 Task: What is a key characteristic of the Edo period art?
Action: Mouse moved to (158, 121)
Screenshot: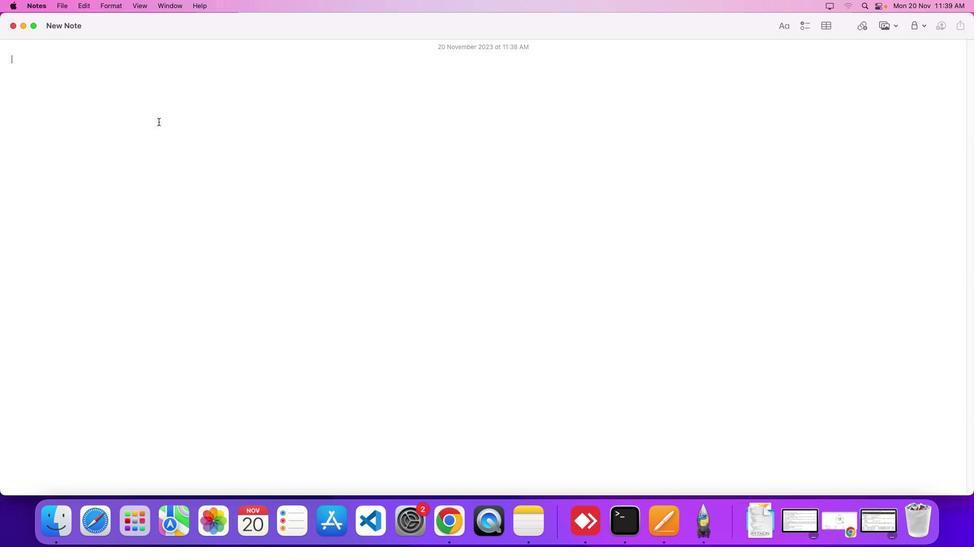 
Action: Mouse pressed left at (158, 121)
Screenshot: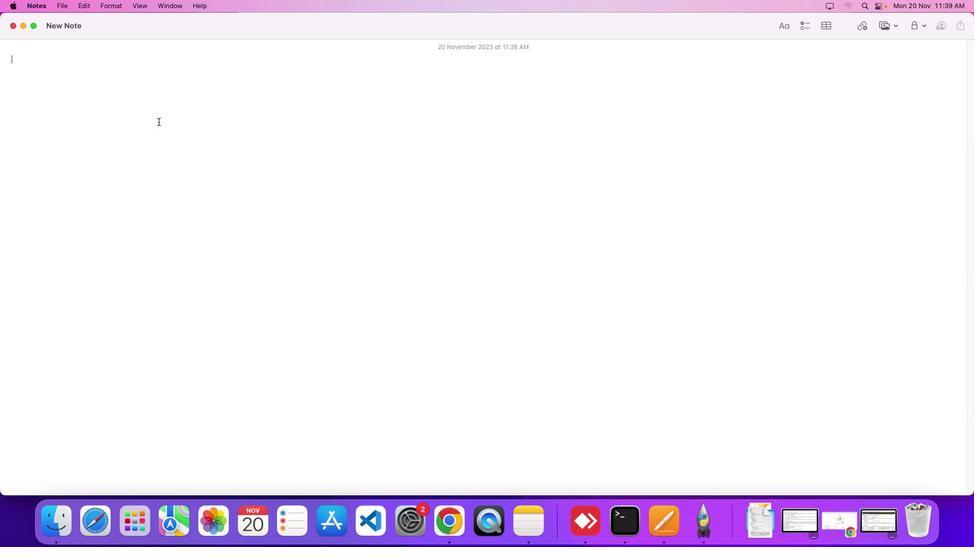 
Action: Key pressed Key.shift'W''h''a''t'Key.space'i''s'Key.space'a'Key.space'k''e''y'Key.space'c''h''a''r''a''c''t''e''r''i''s''t''i''c'Key.space'o''f'Key.space't''h''e'Key.spaceKey.shift'E''d''o'Key.space'p''e''r''i''o''d'Key.space'a''r''t'Key.shift_r'?''?''?'Key.backspaceKey.backspaceKey.enter
Screenshot: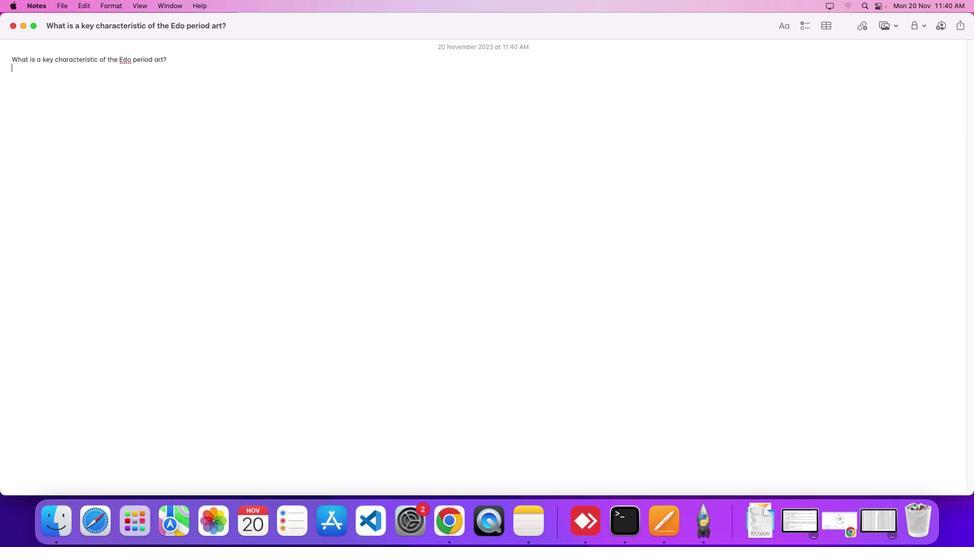
Action: Mouse moved to (836, 523)
Screenshot: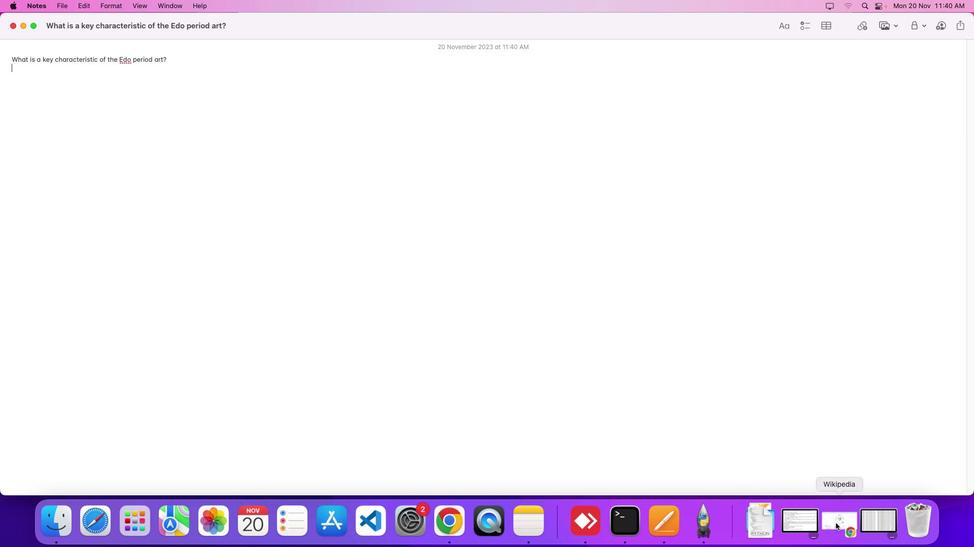 
Action: Mouse pressed left at (836, 523)
Screenshot: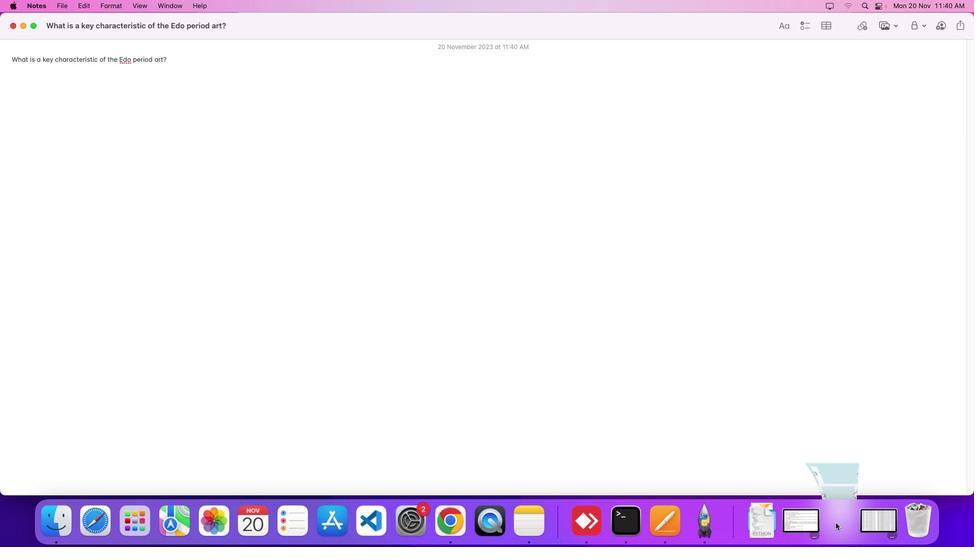 
Action: Mouse moved to (389, 308)
Screenshot: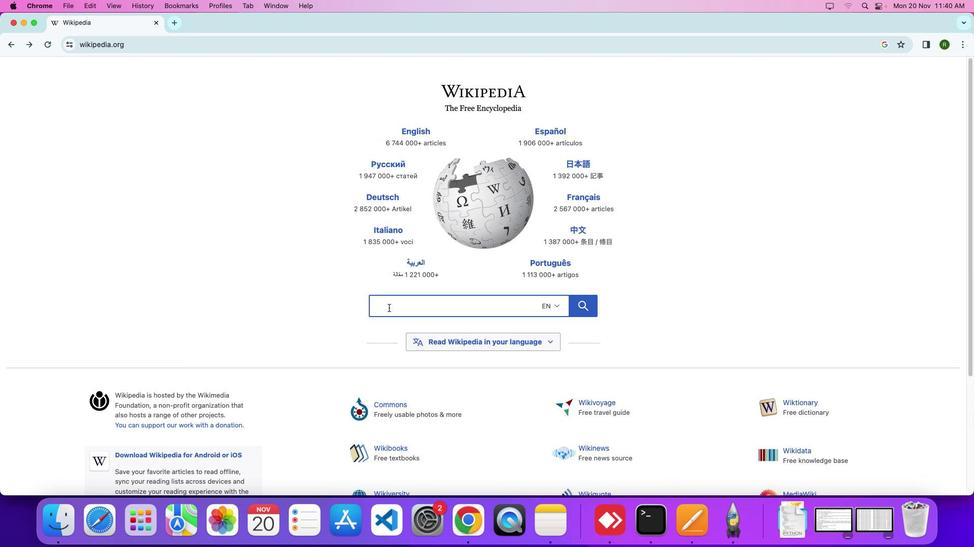 
Action: Mouse pressed left at (389, 308)
Screenshot: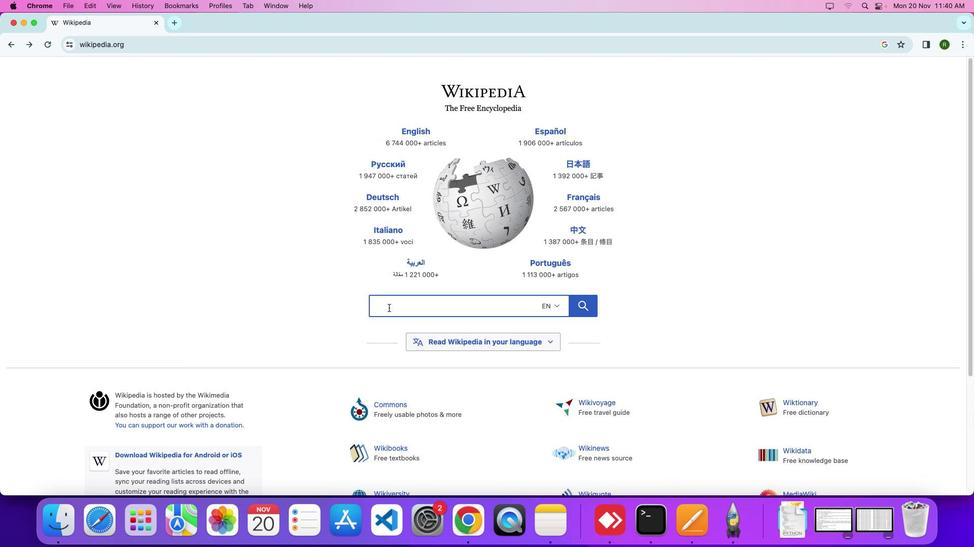 
Action: Key pressed Key.shift
Screenshot: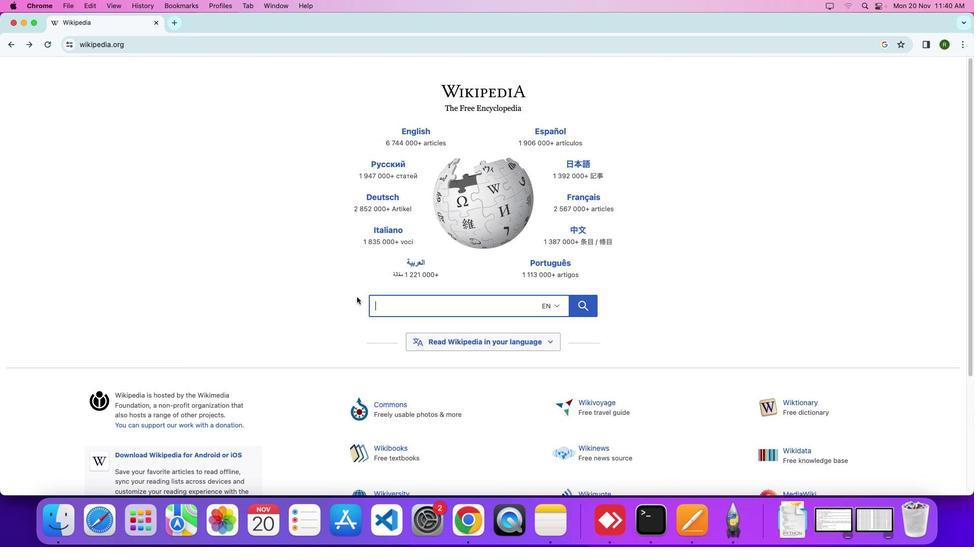 
Action: Mouse moved to (340, 289)
Screenshot: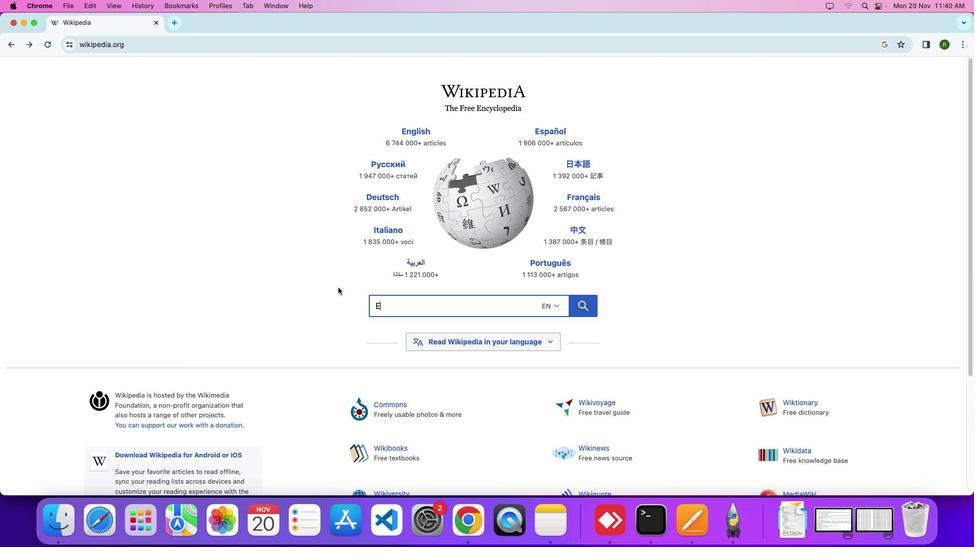 
Action: Key pressed 'E'
Screenshot: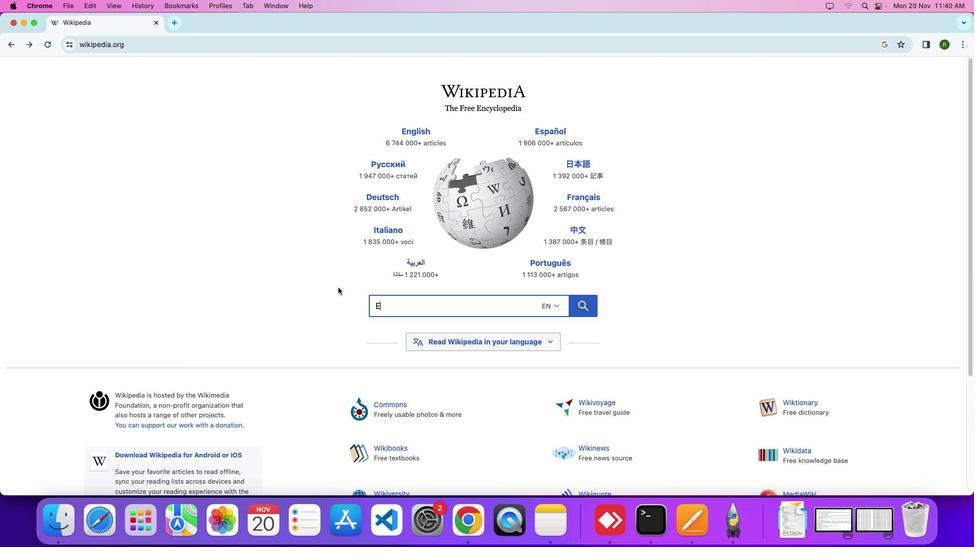 
Action: Mouse moved to (337, 287)
Screenshot: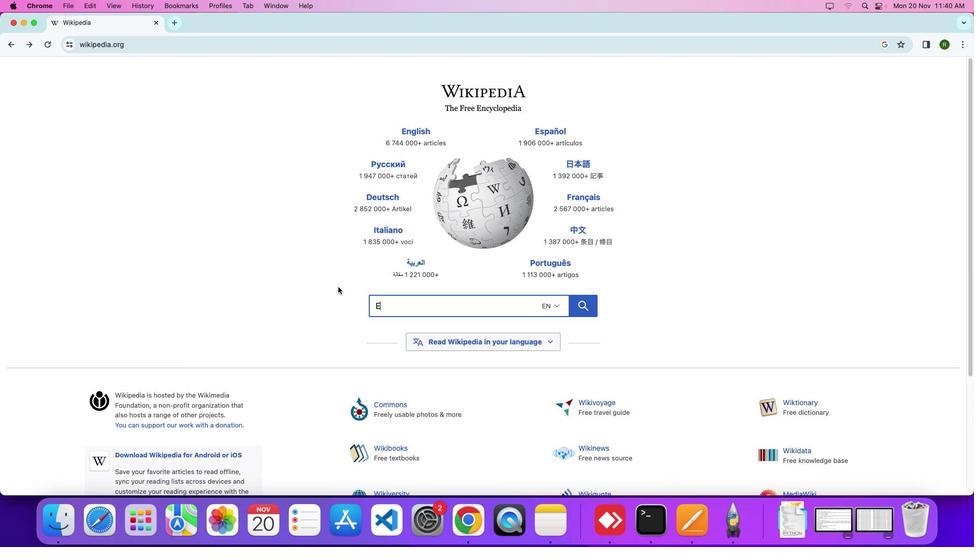 
Action: Key pressed 'd''o'Key.spaceKey.shift'P''e''r''i''o''d'Key.enter
Screenshot: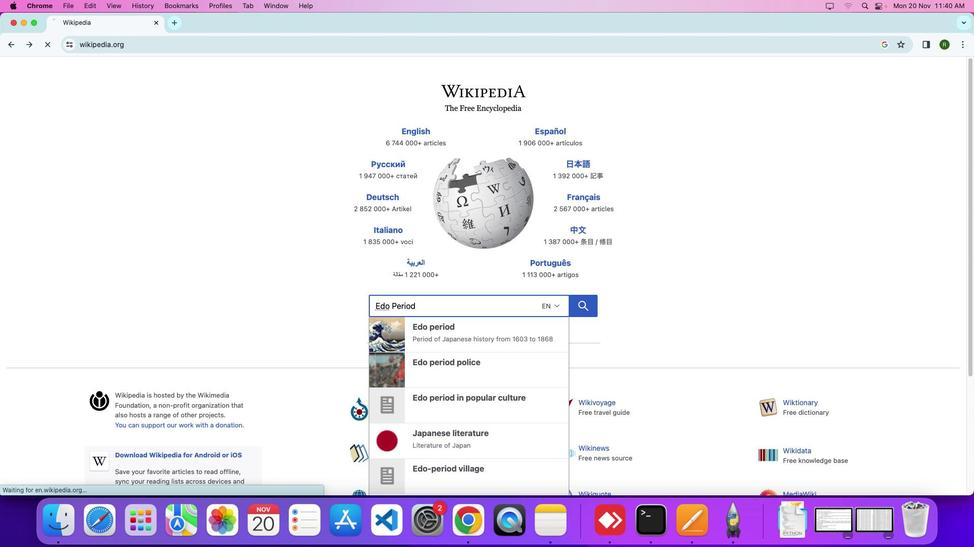 
Action: Mouse moved to (970, 68)
Screenshot: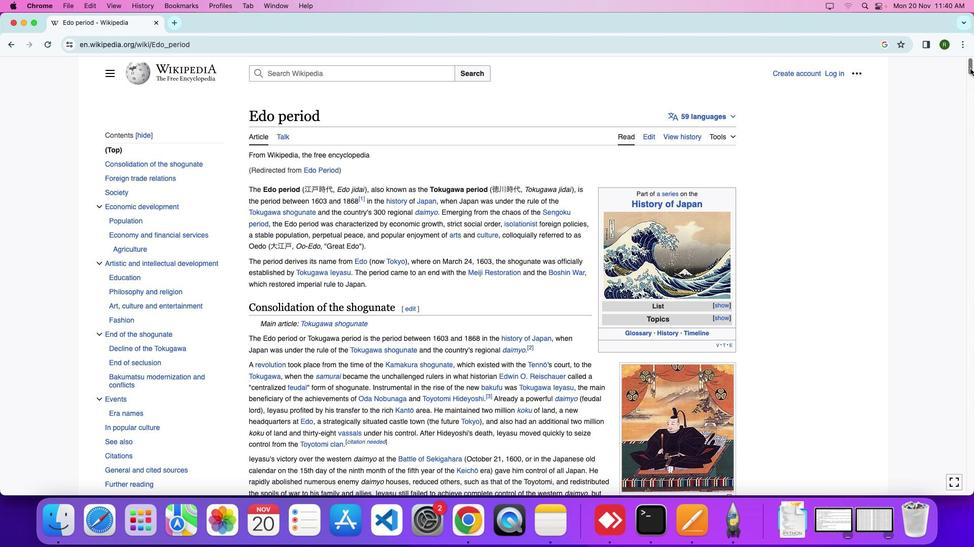 
Action: Mouse pressed left at (970, 68)
Screenshot: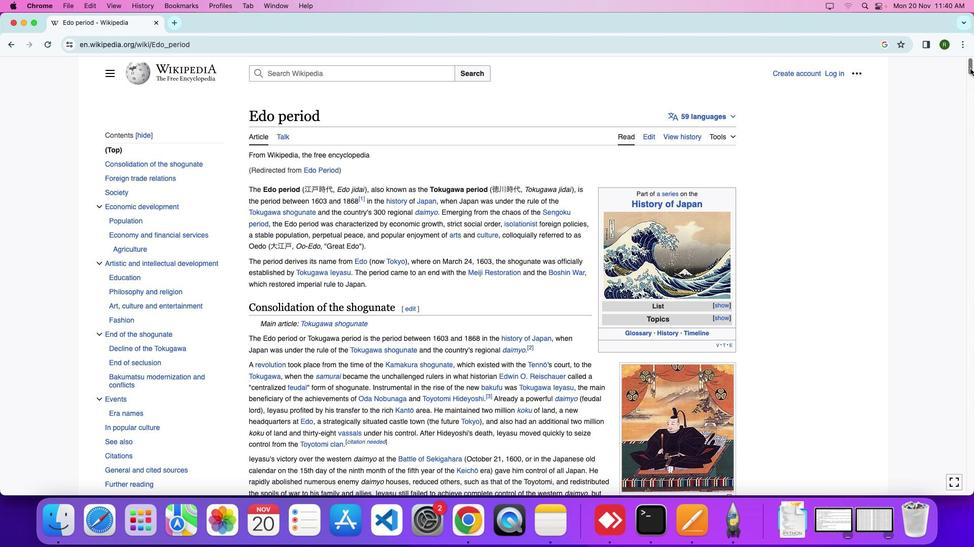
Action: Mouse moved to (24, 23)
Screenshot: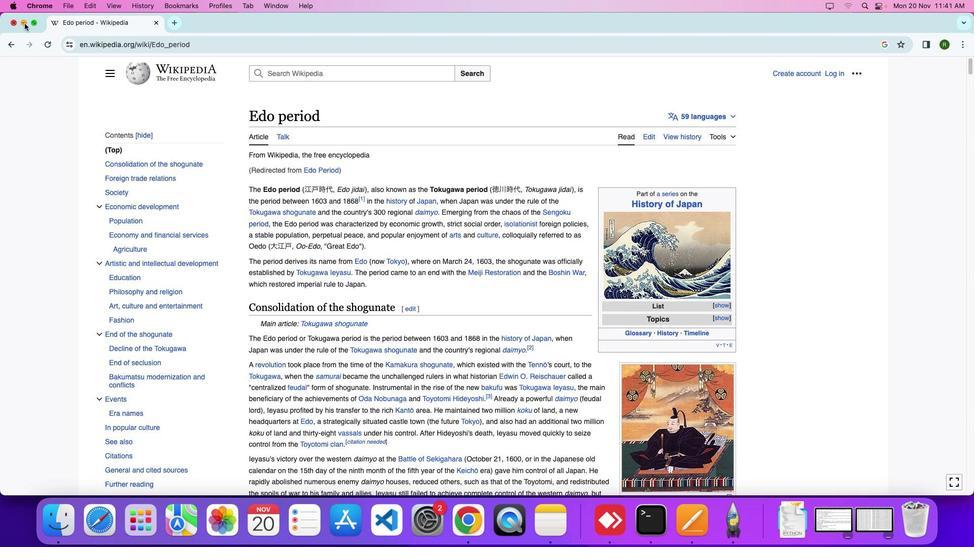 
Action: Mouse pressed left at (24, 23)
Screenshot: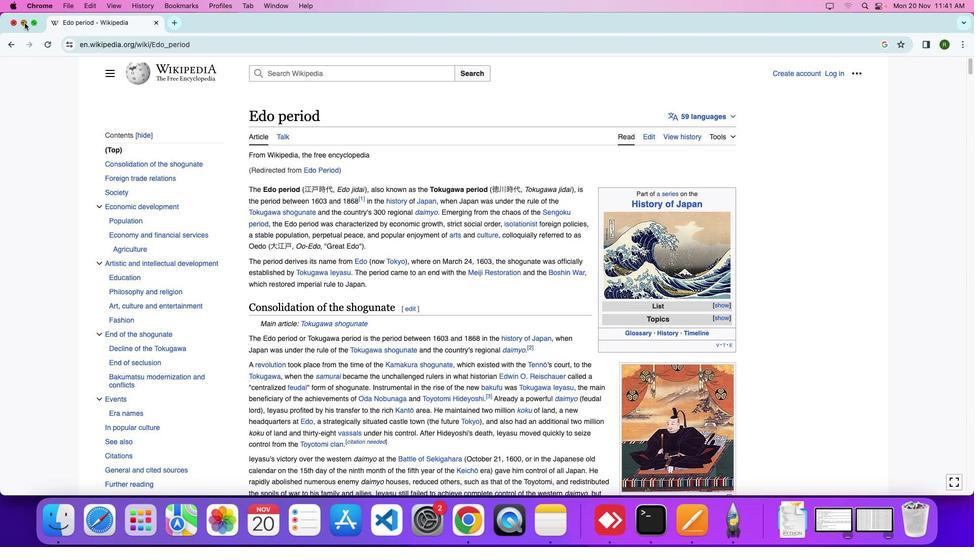 
Action: Mouse moved to (73, 70)
Screenshot: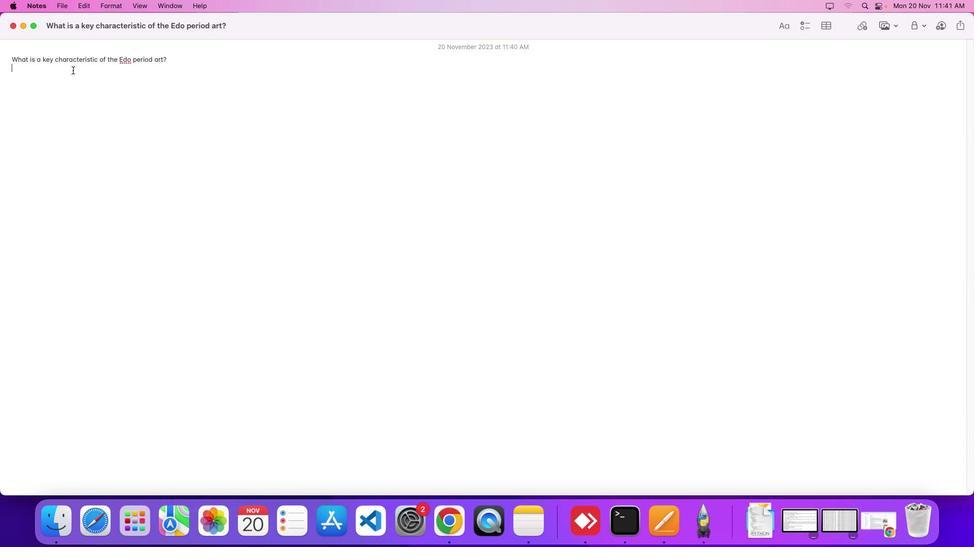 
Action: Mouse pressed left at (73, 70)
Screenshot: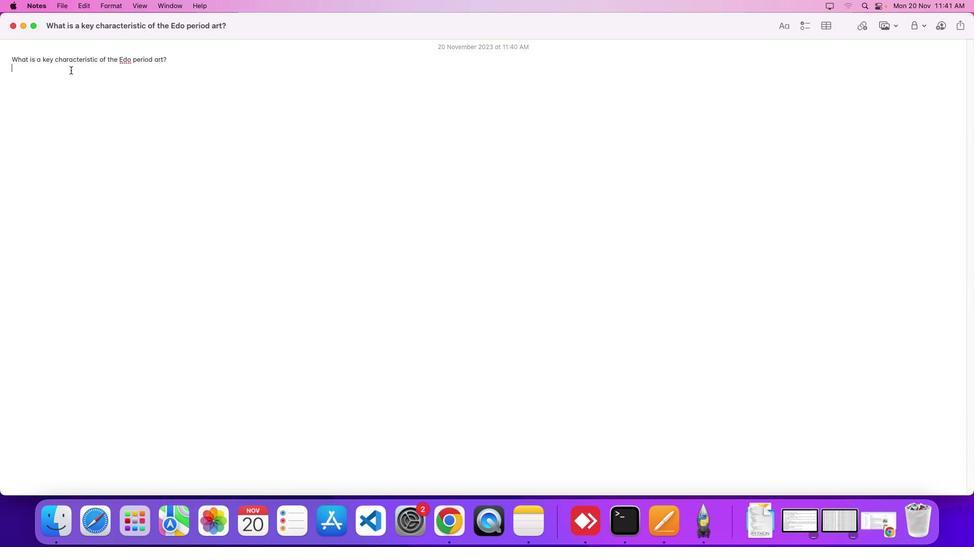 
Action: Mouse moved to (631, 113)
Screenshot: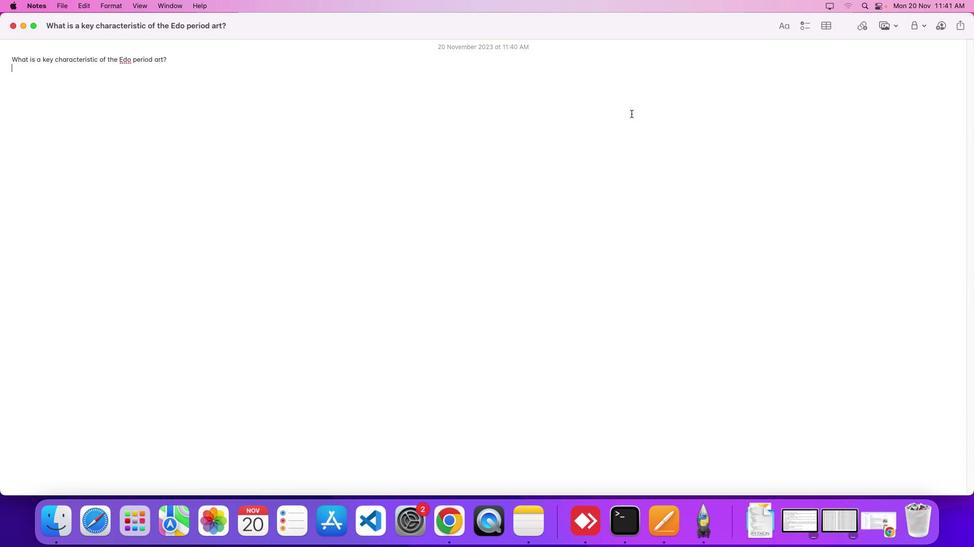 
Action: Key pressed Key.shift'O''n''e'Key.space'o''f'Key.space't''h''e'Key.space'k''e''y'Key.space'c''h''a''r''a''c''t''e''r''i''c''t''i''c''s'Key.space'o''f'Key.space't''h''e'Key.spaceKey.shift'E''d''o'Key.space'p''e''r''i''o''d'Key.space'a''r''t'Key.space'i''s'Key.spaceKey.shift'U''k''i''y''o''-''e'','Key.space'w''h''i''c''h'Key.space'i''s'Key.space'a'Key.space'g''e''n''r''e'Key.space'o''f'Key.space'p''a''i''n''t''i''n''g'Key.space'a''n''d'Key.space'p''r''i''n''t''m''a''k''i''n''g'Key.space't''h''a''t'Key.space'd''e''v''e''l''o''p''e''d'Key.space'i''n'Key.space't''h''e'Key.space'l''a''t''e'Key.space'1''7''t''h'Key.space'c''e''n''t''u''r''y''.'
Screenshot: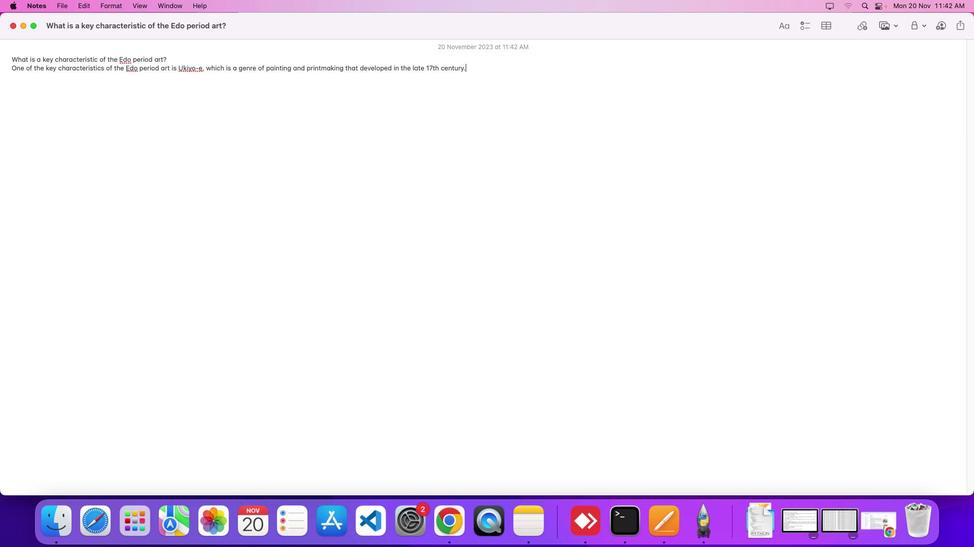 
